 Task: Change the discover by phone option to nobody.
Action: Mouse moved to (750, 81)
Screenshot: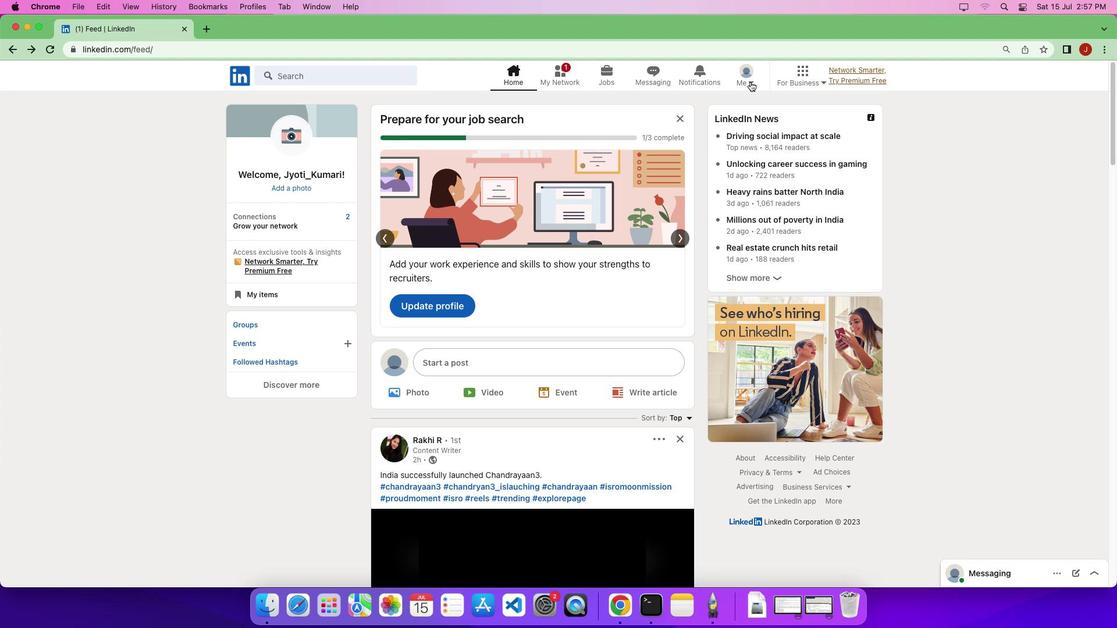 
Action: Mouse pressed left at (750, 81)
Screenshot: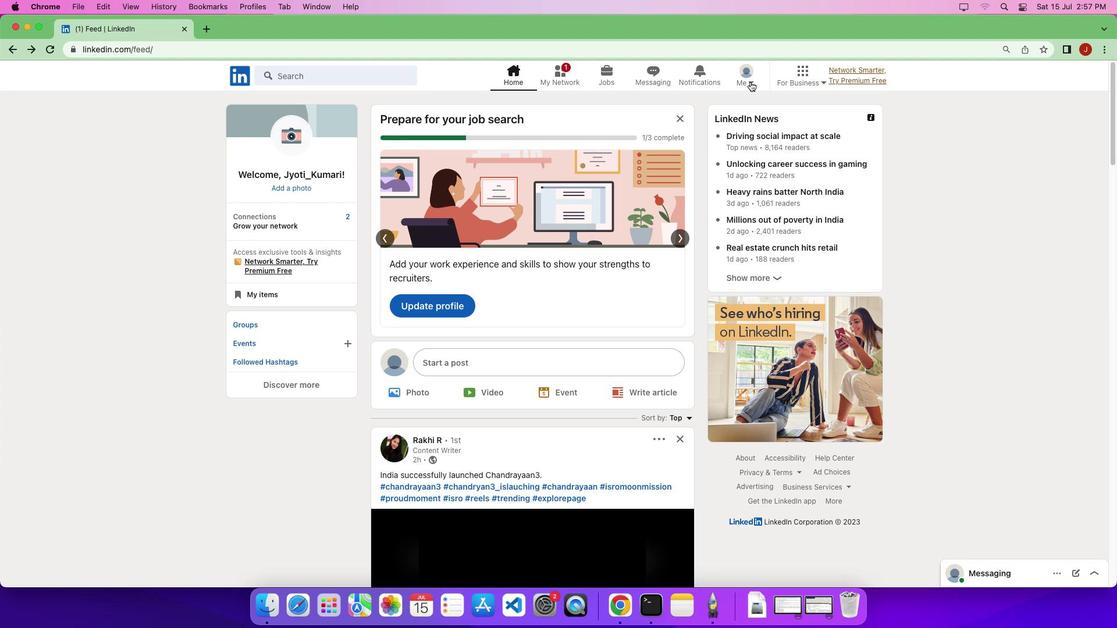 
Action: Mouse pressed left at (750, 81)
Screenshot: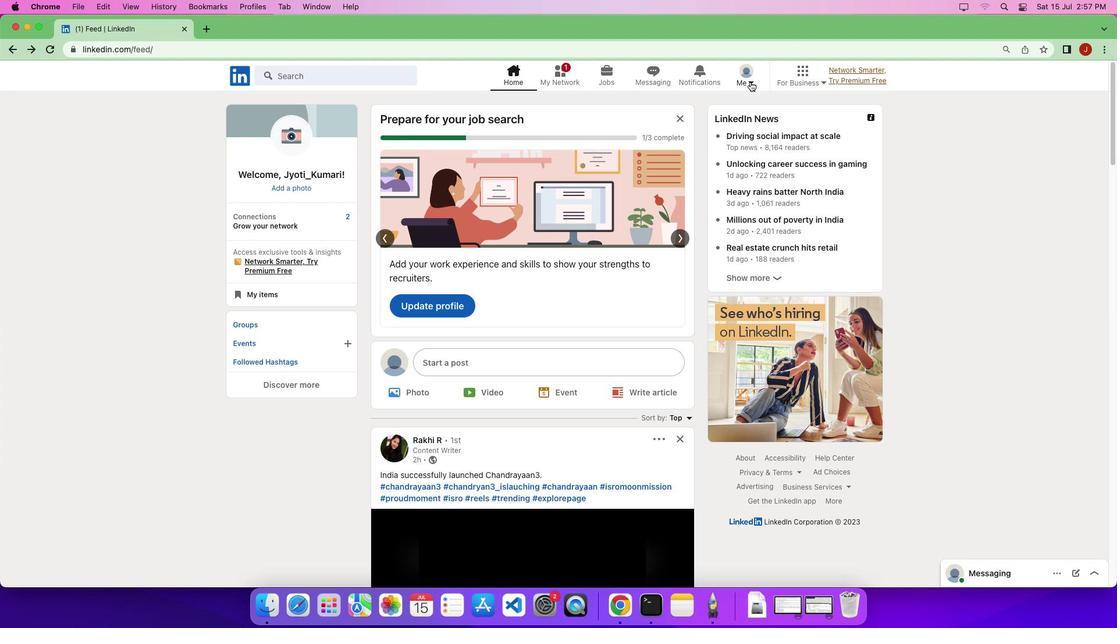 
Action: Mouse moved to (633, 220)
Screenshot: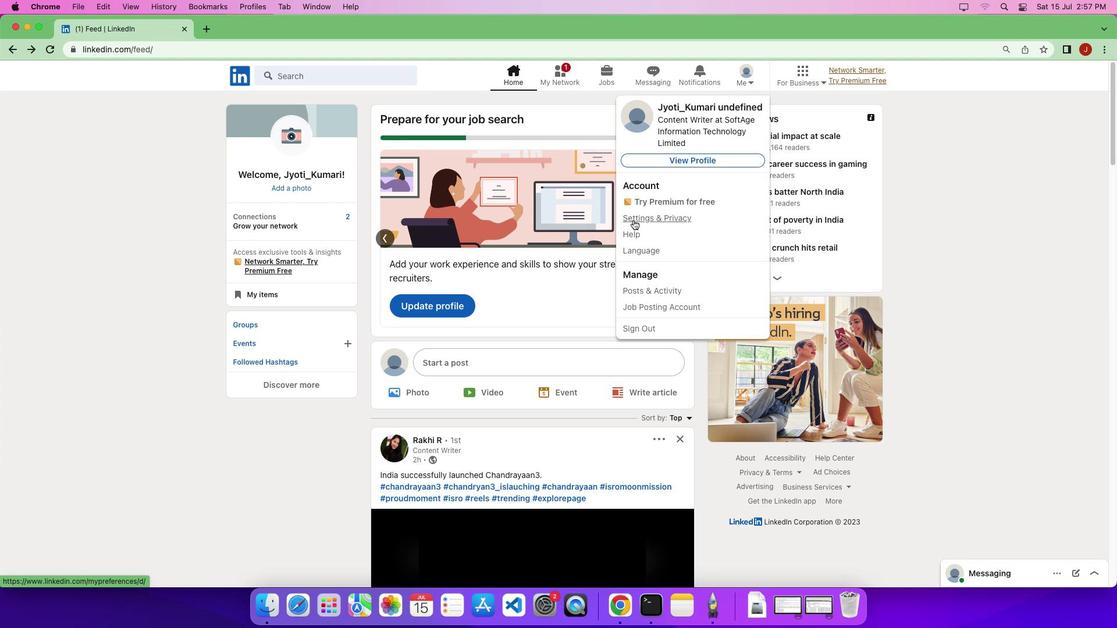
Action: Mouse pressed left at (633, 220)
Screenshot: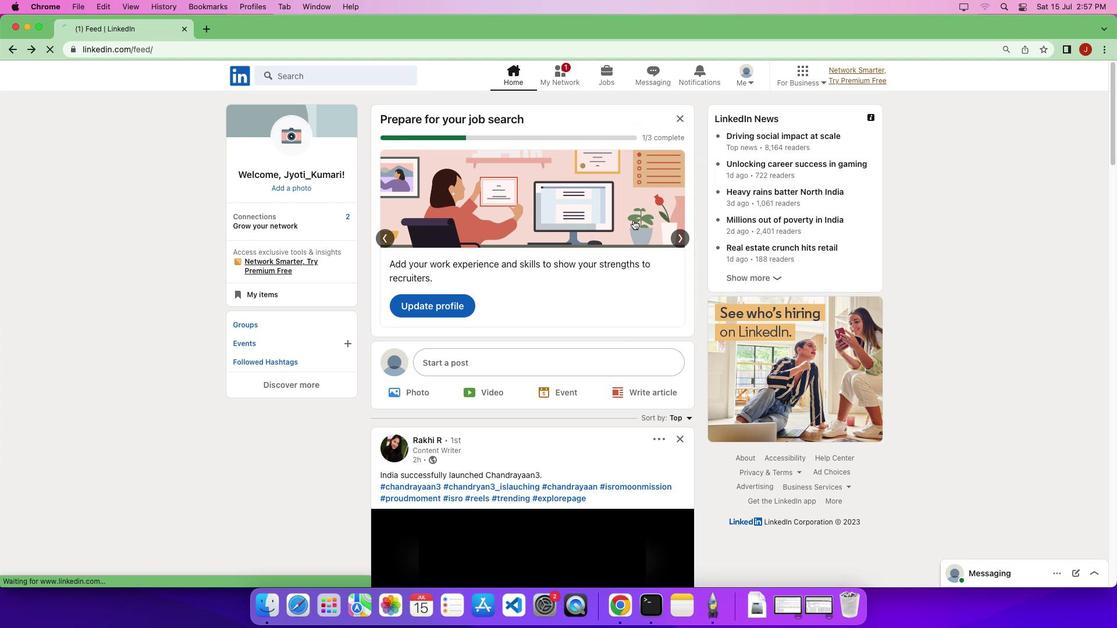 
Action: Mouse moved to (40, 245)
Screenshot: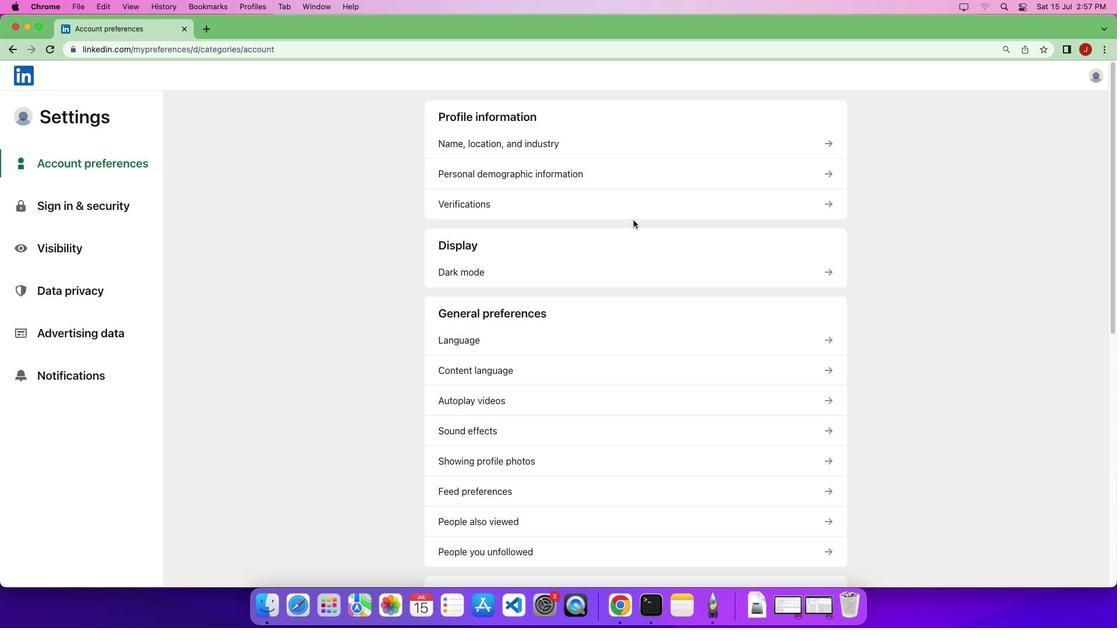 
Action: Mouse pressed left at (40, 245)
Screenshot: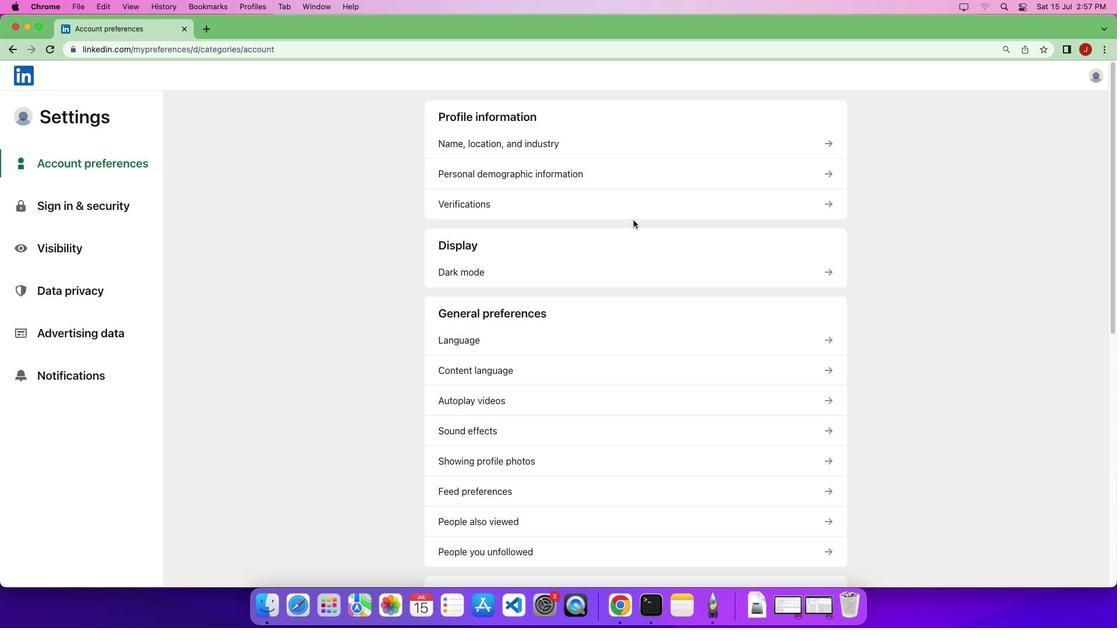 
Action: Mouse pressed left at (40, 245)
Screenshot: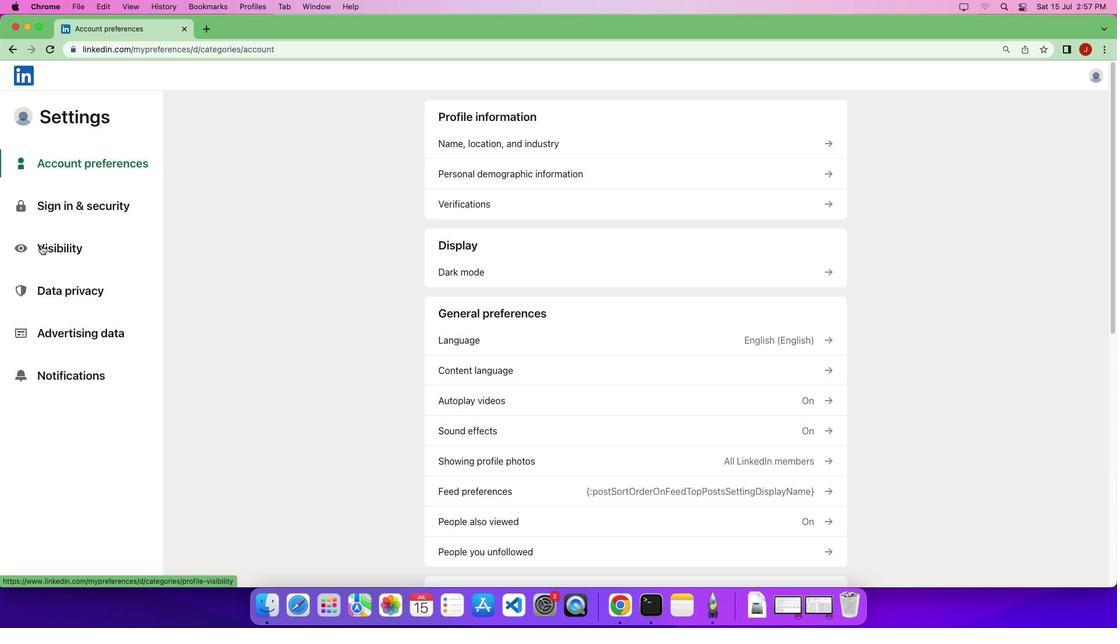 
Action: Mouse moved to (829, 413)
Screenshot: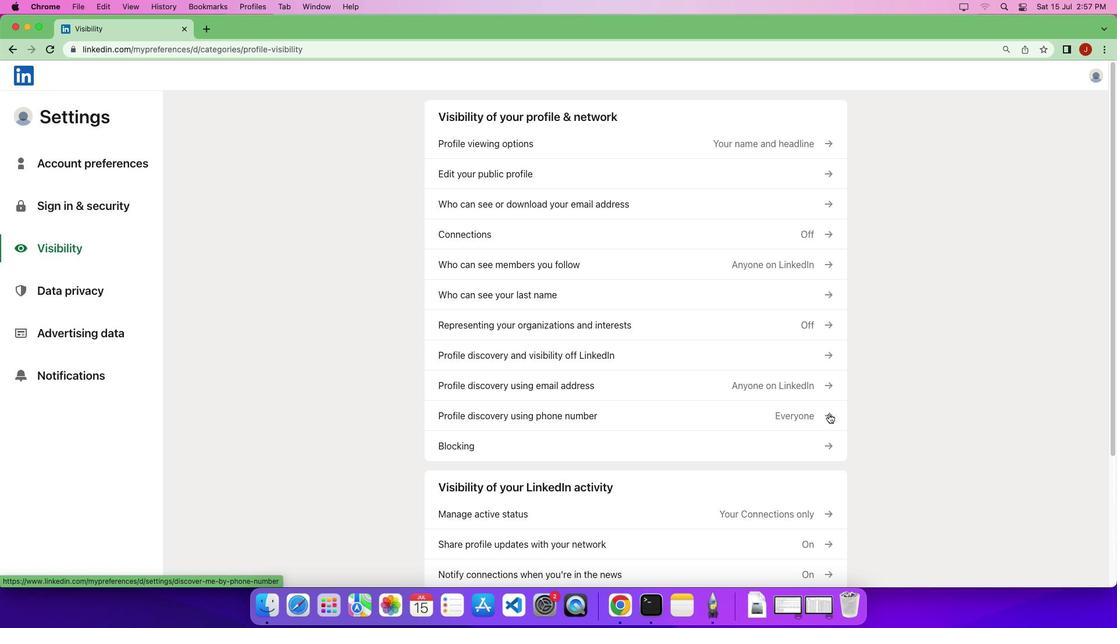 
Action: Mouse pressed left at (829, 413)
Screenshot: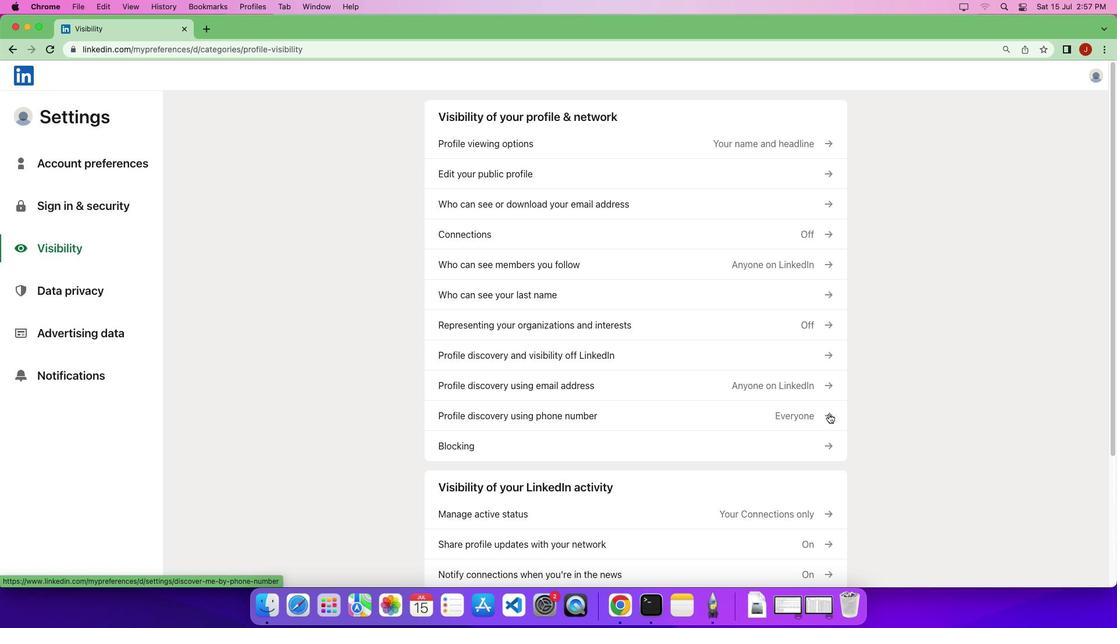 
Action: Mouse moved to (453, 188)
Screenshot: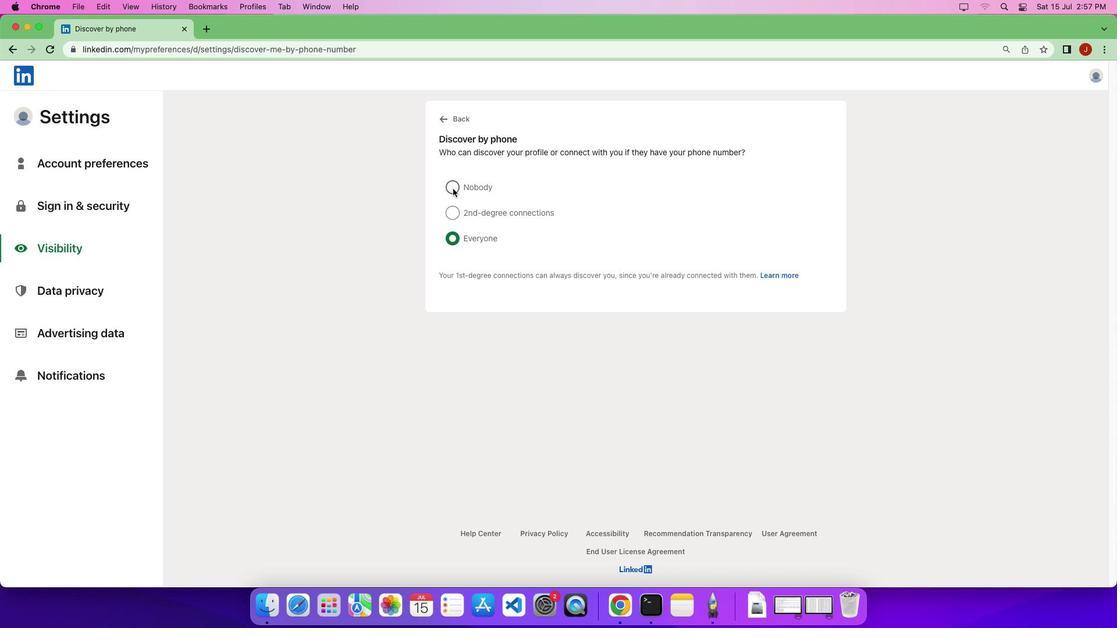 
Action: Mouse pressed left at (453, 188)
Screenshot: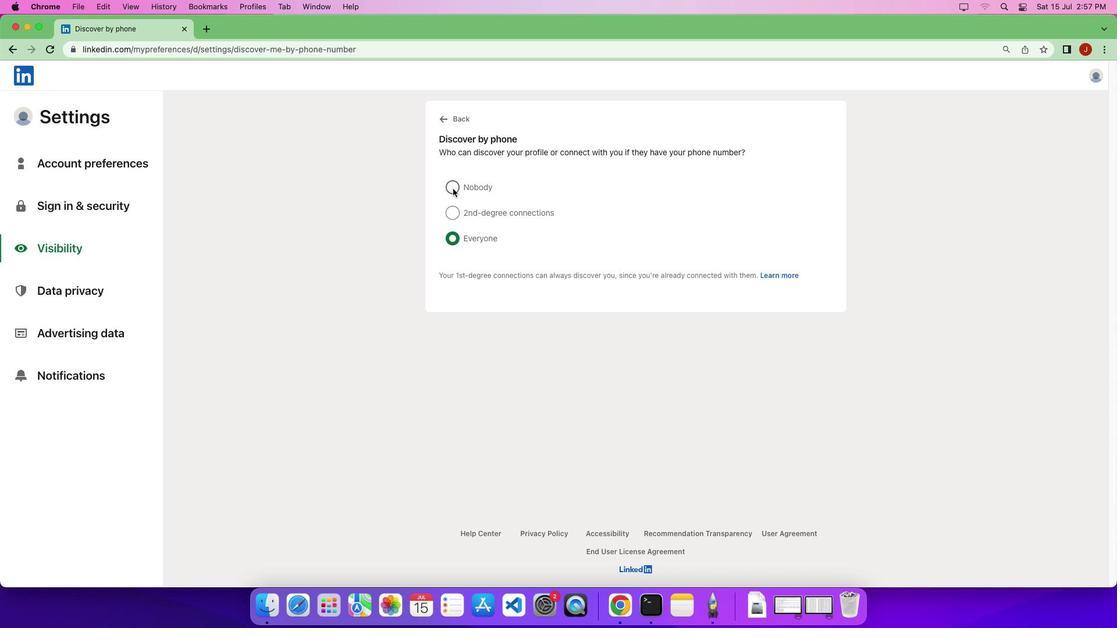
Action: Mouse moved to (491, 210)
Screenshot: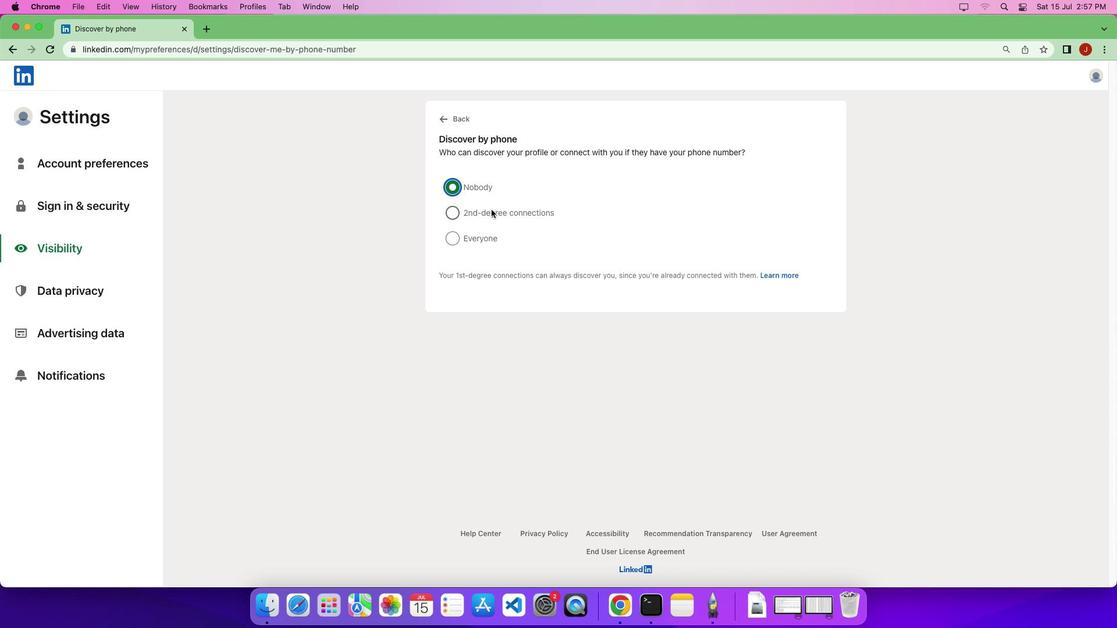 
